Task: Add Cajun Butter Wings to the cart.
Action: Mouse moved to (8, 77)
Screenshot: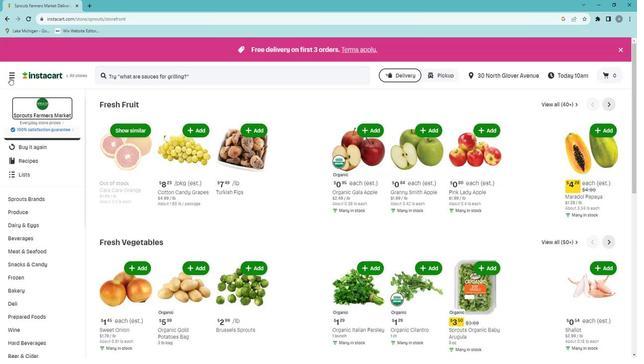 
Action: Mouse pressed left at (8, 77)
Screenshot: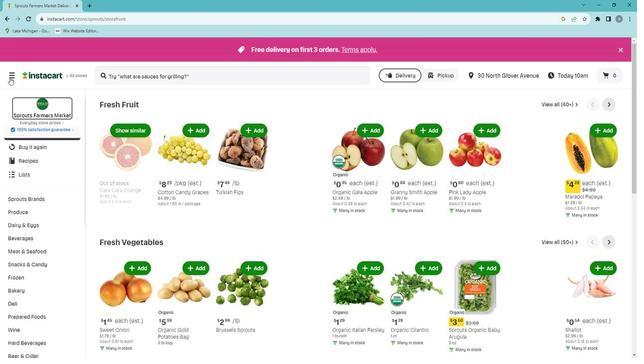 
Action: Mouse moved to (27, 191)
Screenshot: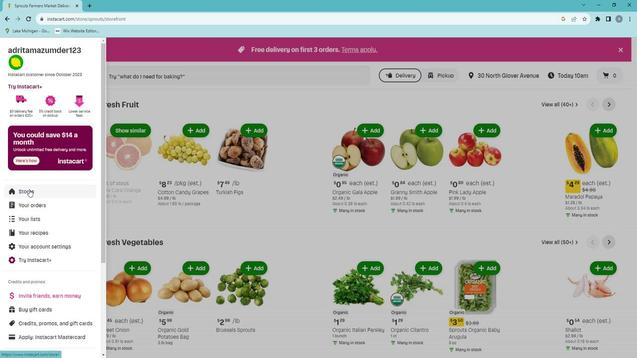 
Action: Mouse pressed left at (27, 191)
Screenshot: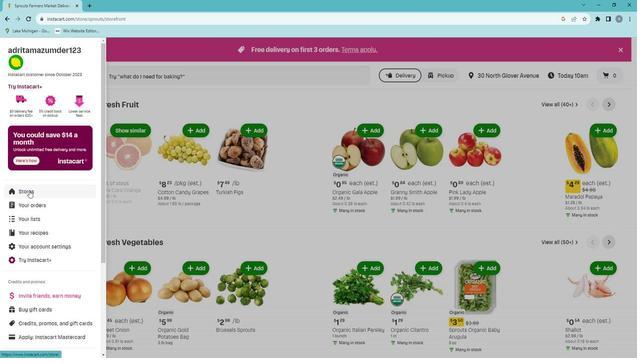 
Action: Mouse moved to (152, 79)
Screenshot: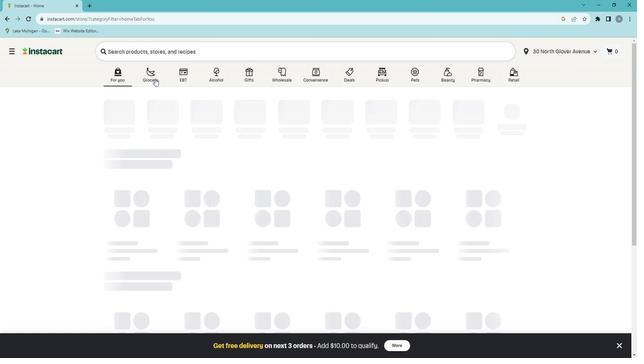 
Action: Mouse pressed left at (152, 79)
Screenshot: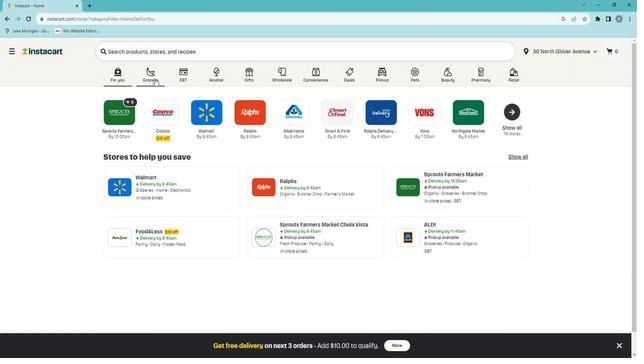 
Action: Mouse moved to (164, 207)
Screenshot: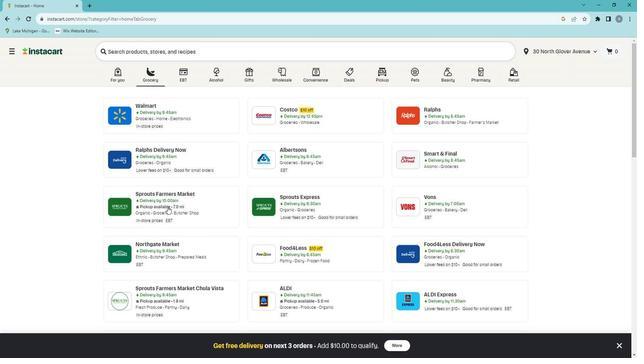 
Action: Mouse pressed left at (164, 207)
Screenshot: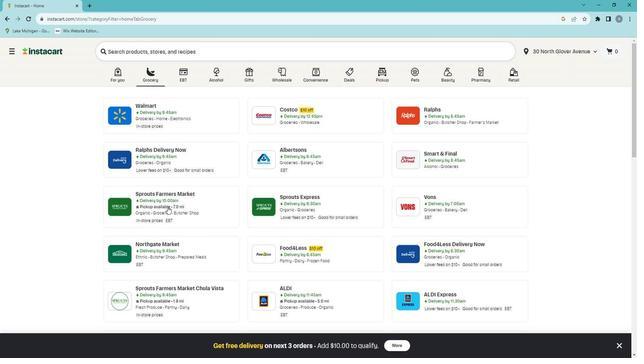 
Action: Mouse moved to (161, 200)
Screenshot: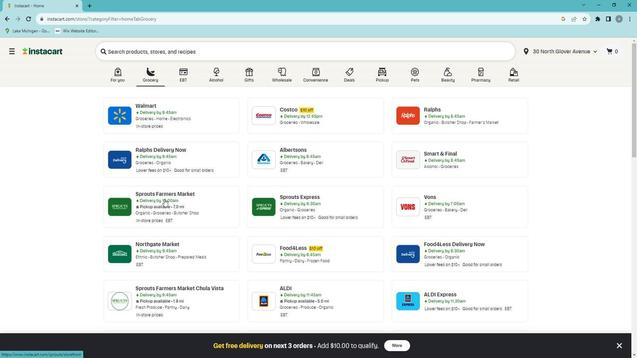 
Action: Mouse pressed left at (161, 200)
Screenshot: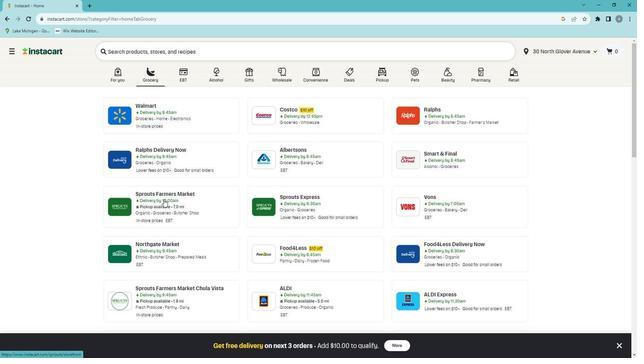 
Action: Mouse moved to (38, 280)
Screenshot: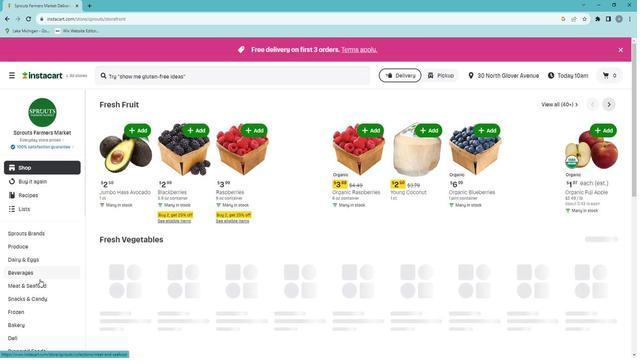
Action: Mouse scrolled (38, 280) with delta (0, 0)
Screenshot: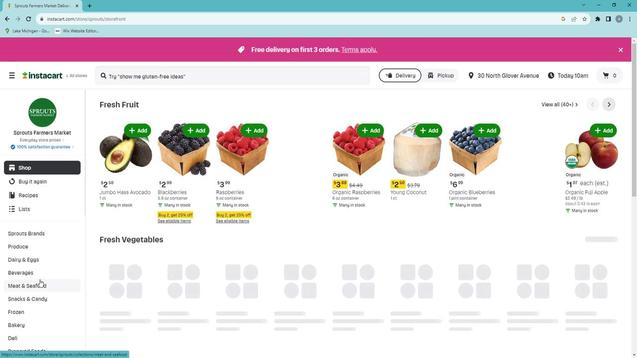 
Action: Mouse scrolled (38, 280) with delta (0, 0)
Screenshot: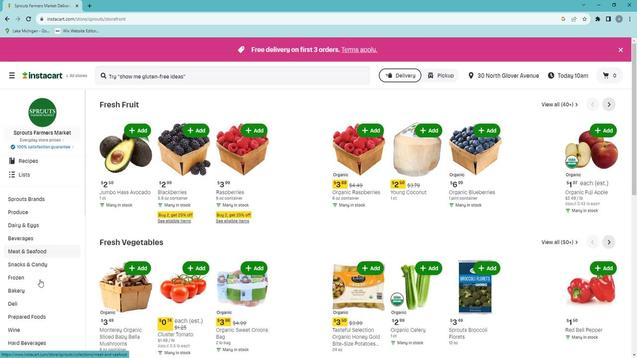 
Action: Mouse moved to (38, 283)
Screenshot: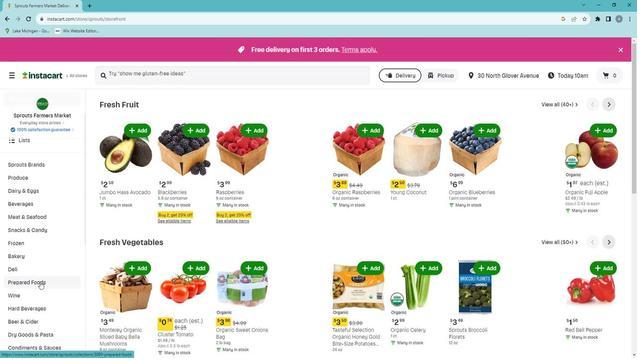
Action: Mouse scrolled (38, 282) with delta (0, 0)
Screenshot: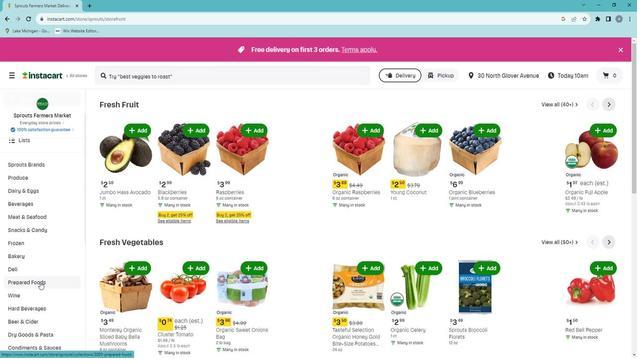 
Action: Mouse moved to (44, 247)
Screenshot: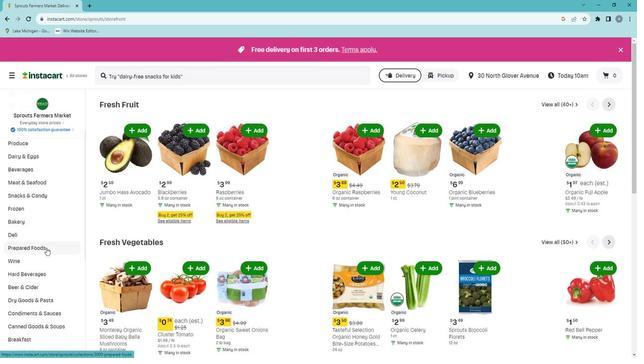 
Action: Mouse pressed left at (44, 247)
Screenshot: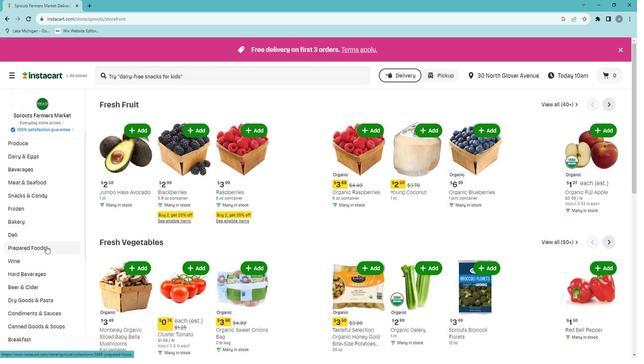 
Action: Mouse moved to (389, 124)
Screenshot: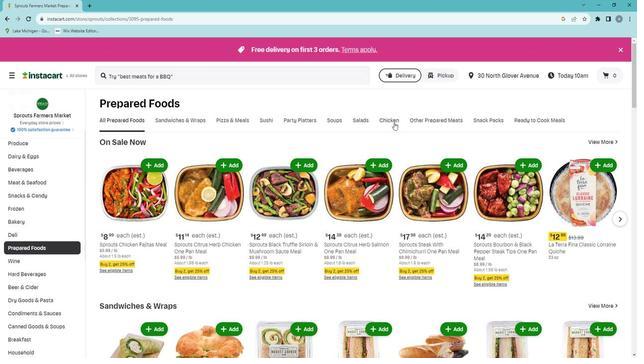 
Action: Mouse pressed left at (389, 124)
Screenshot: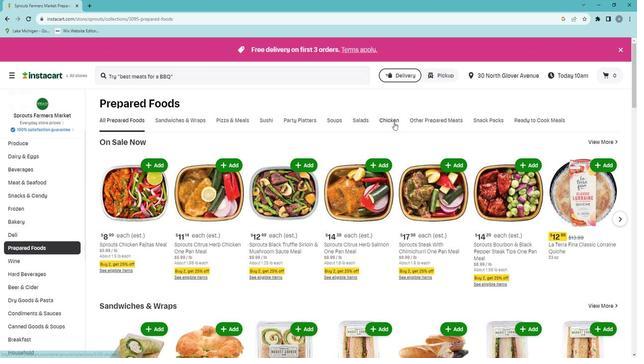 
Action: Mouse moved to (235, 153)
Screenshot: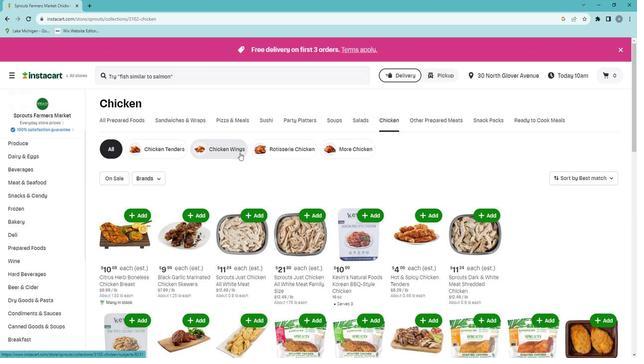 
Action: Mouse pressed left at (235, 153)
Screenshot: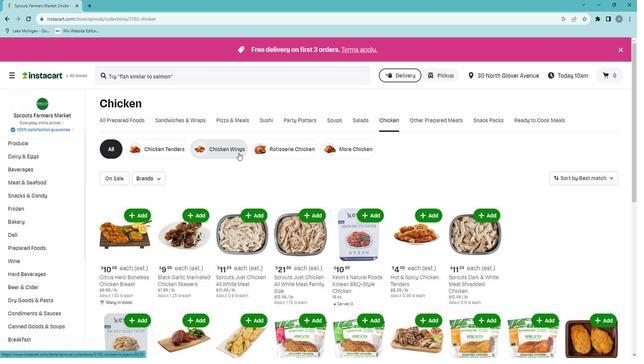 
Action: Mouse moved to (424, 216)
Screenshot: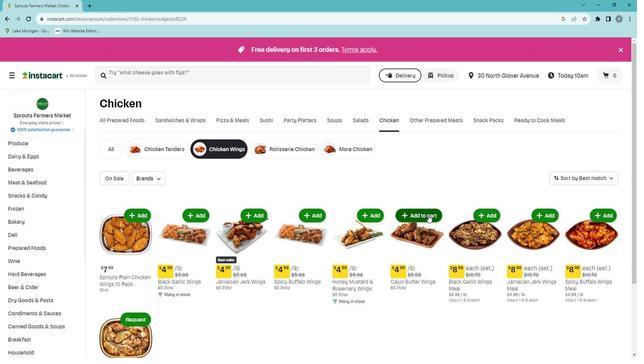 
Action: Mouse pressed left at (424, 216)
Screenshot: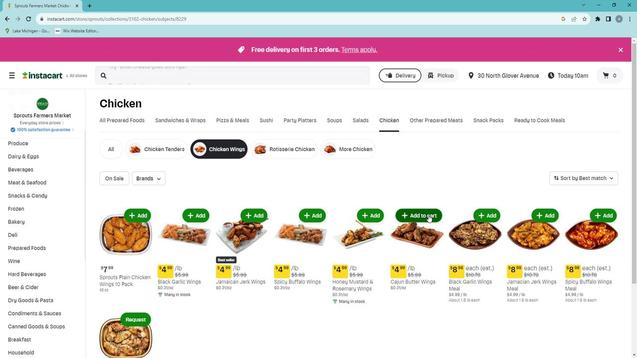 
Action: Mouse moved to (424, 218)
Screenshot: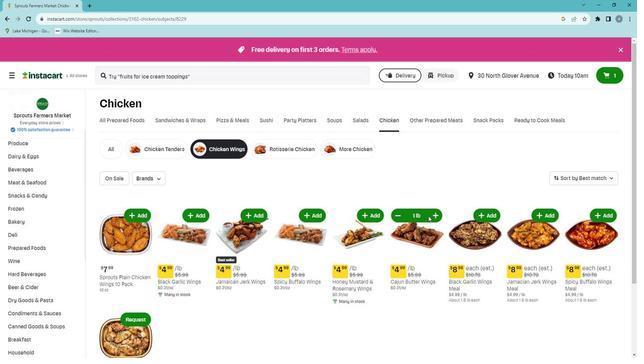
